 Task: Add Cajun Butter Colossal Peeled & Deveined Raw Shrimp Skewers to the cart.
Action: Mouse moved to (23, 138)
Screenshot: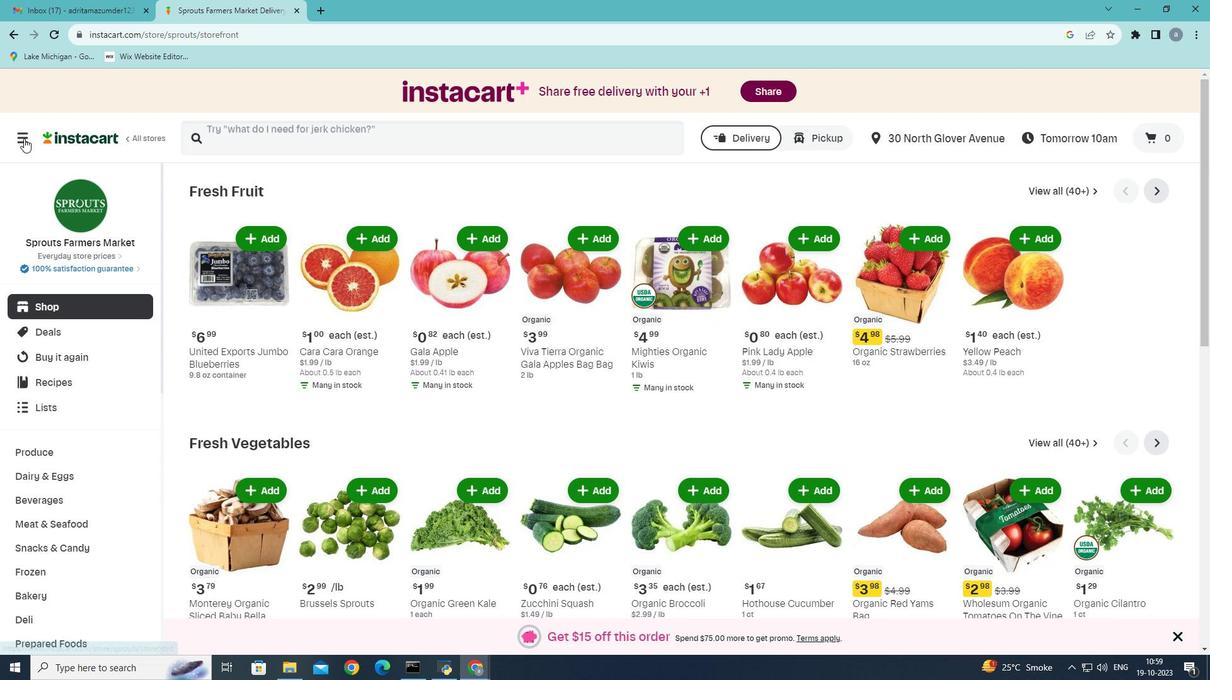 
Action: Mouse pressed left at (23, 138)
Screenshot: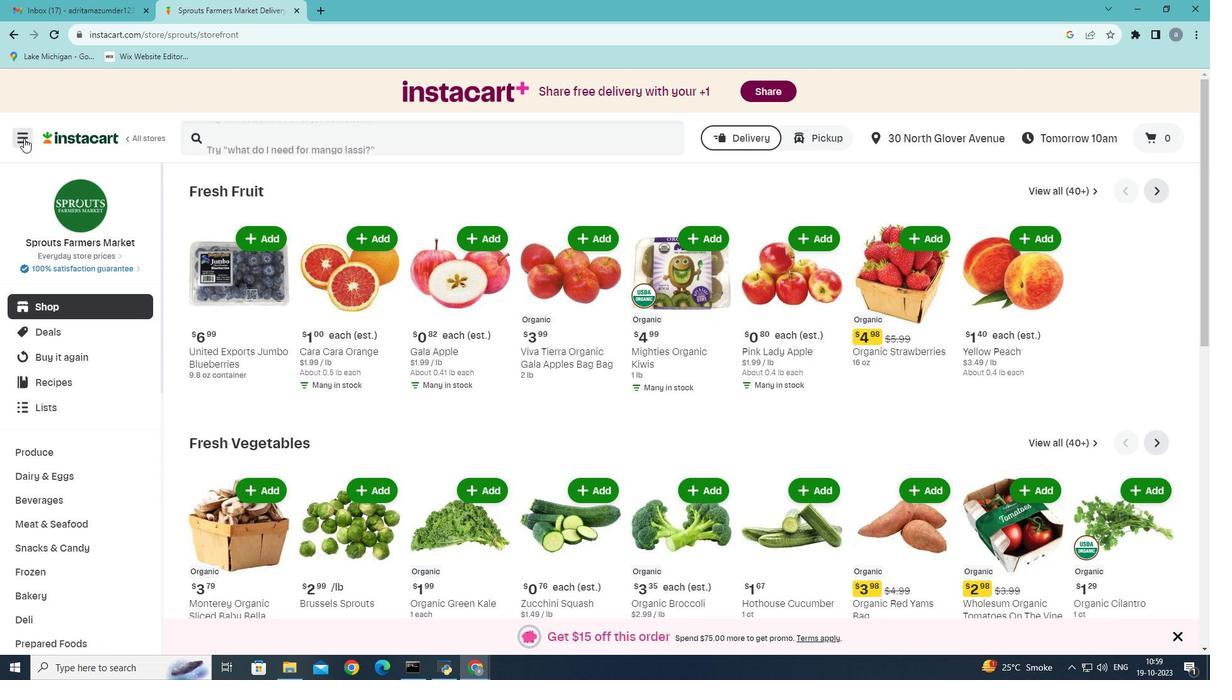 
Action: Mouse moved to (56, 362)
Screenshot: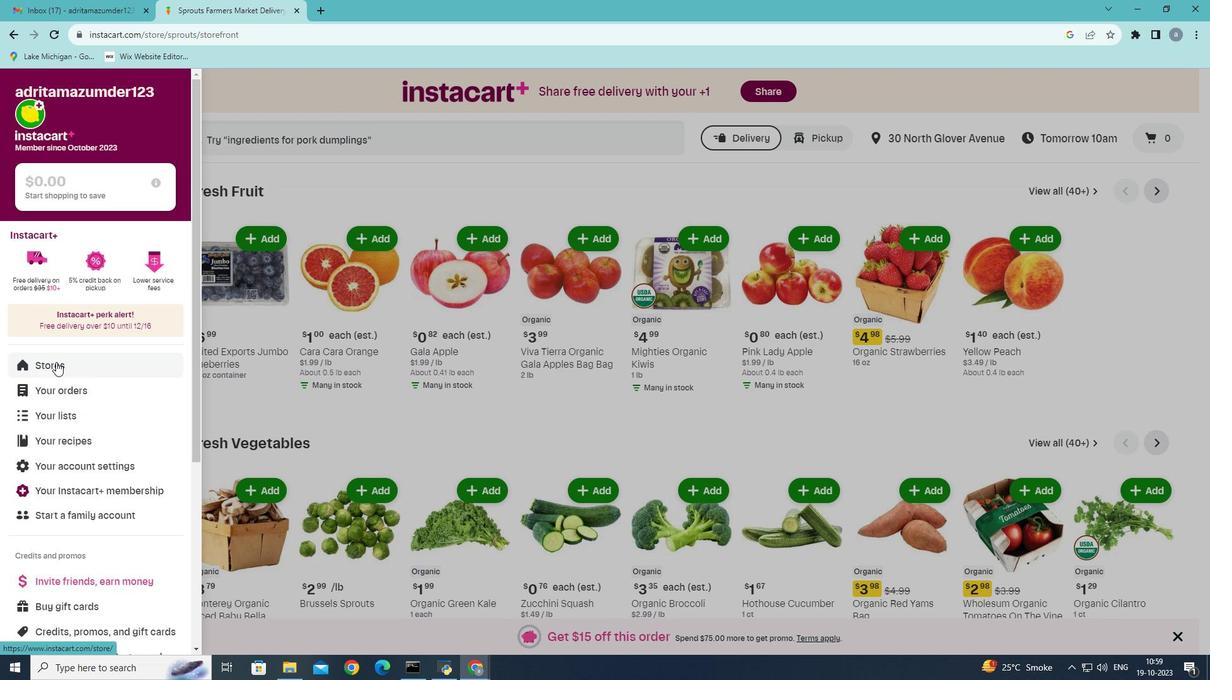 
Action: Mouse pressed left at (56, 362)
Screenshot: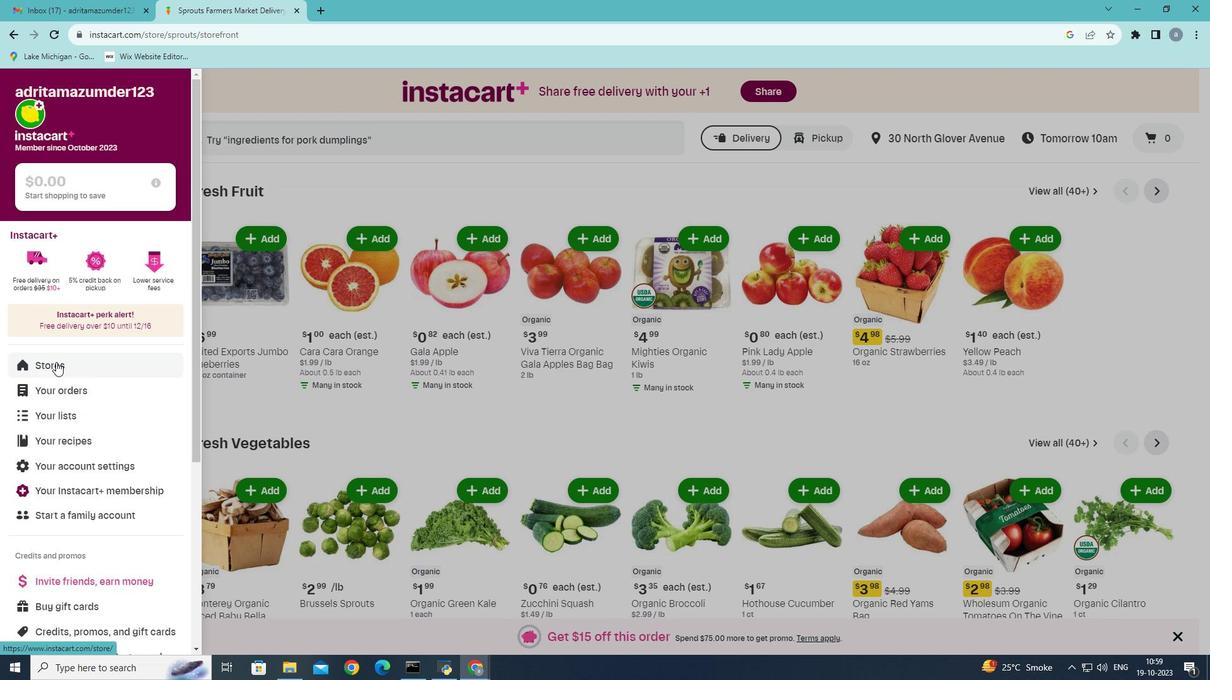 
Action: Mouse moved to (307, 142)
Screenshot: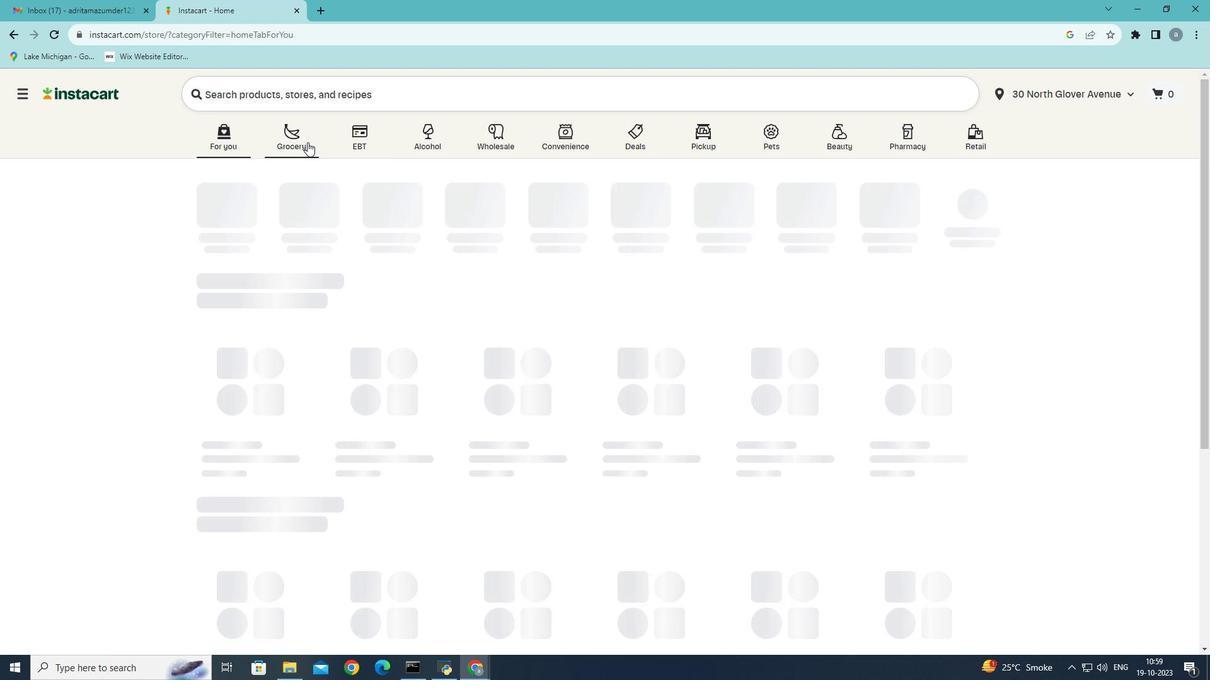 
Action: Mouse pressed left at (307, 142)
Screenshot: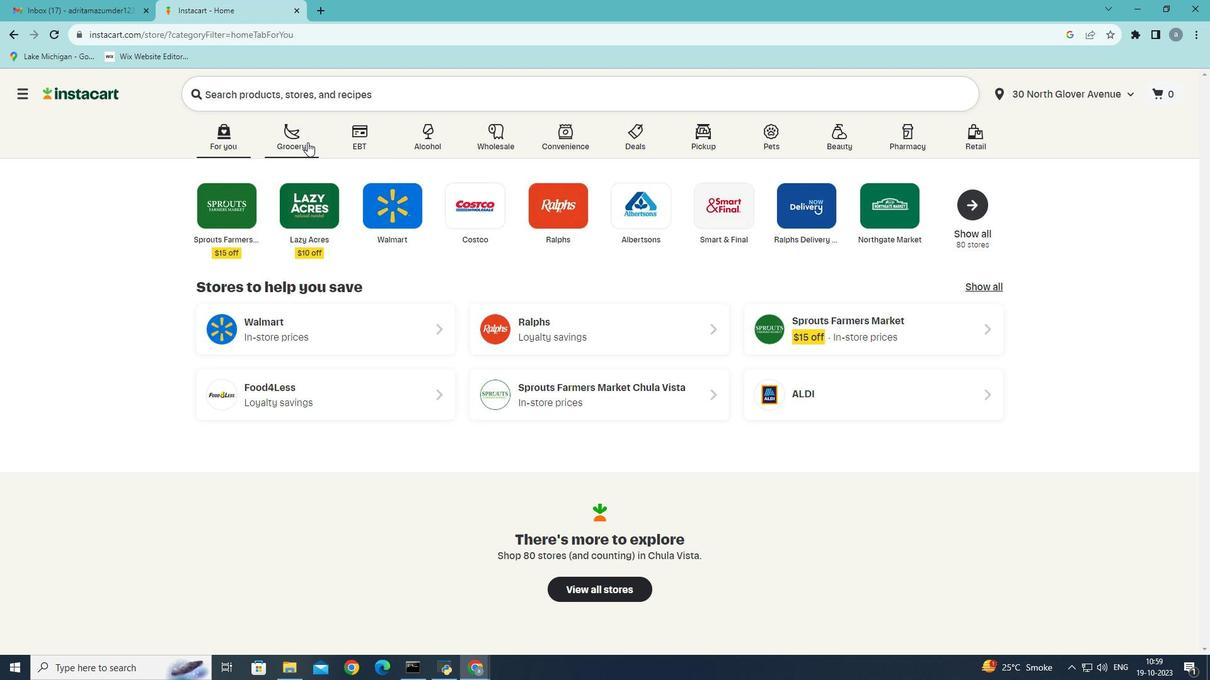 
Action: Mouse moved to (303, 387)
Screenshot: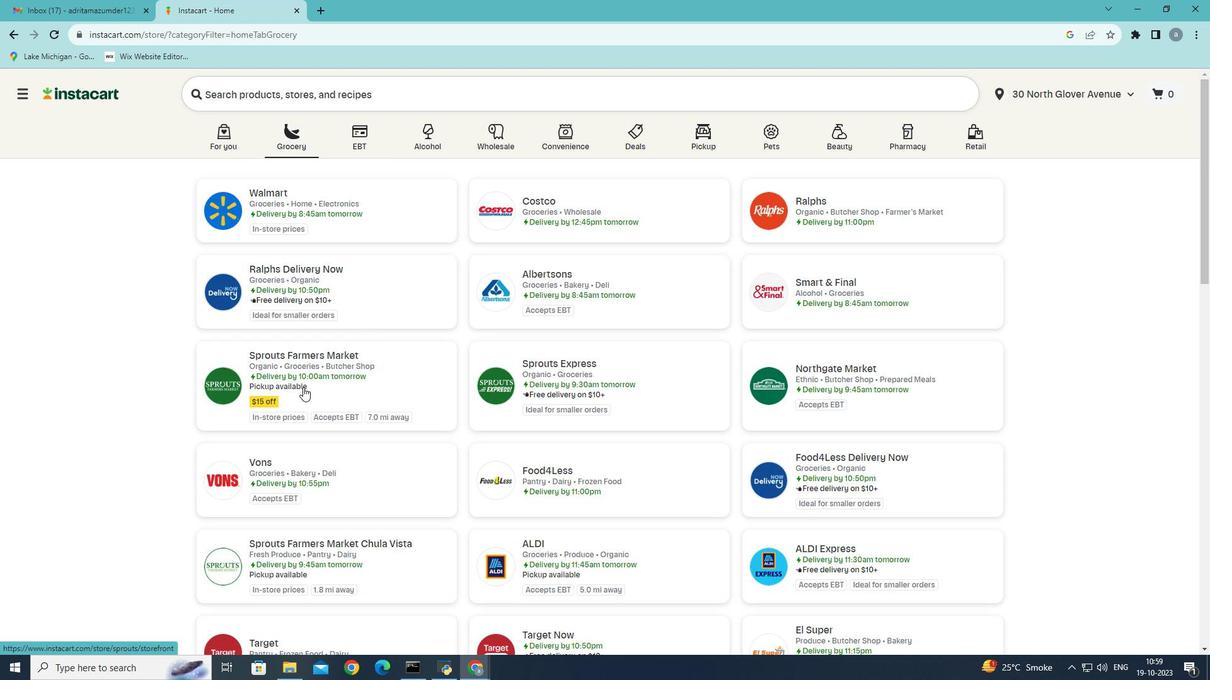 
Action: Mouse pressed left at (303, 387)
Screenshot: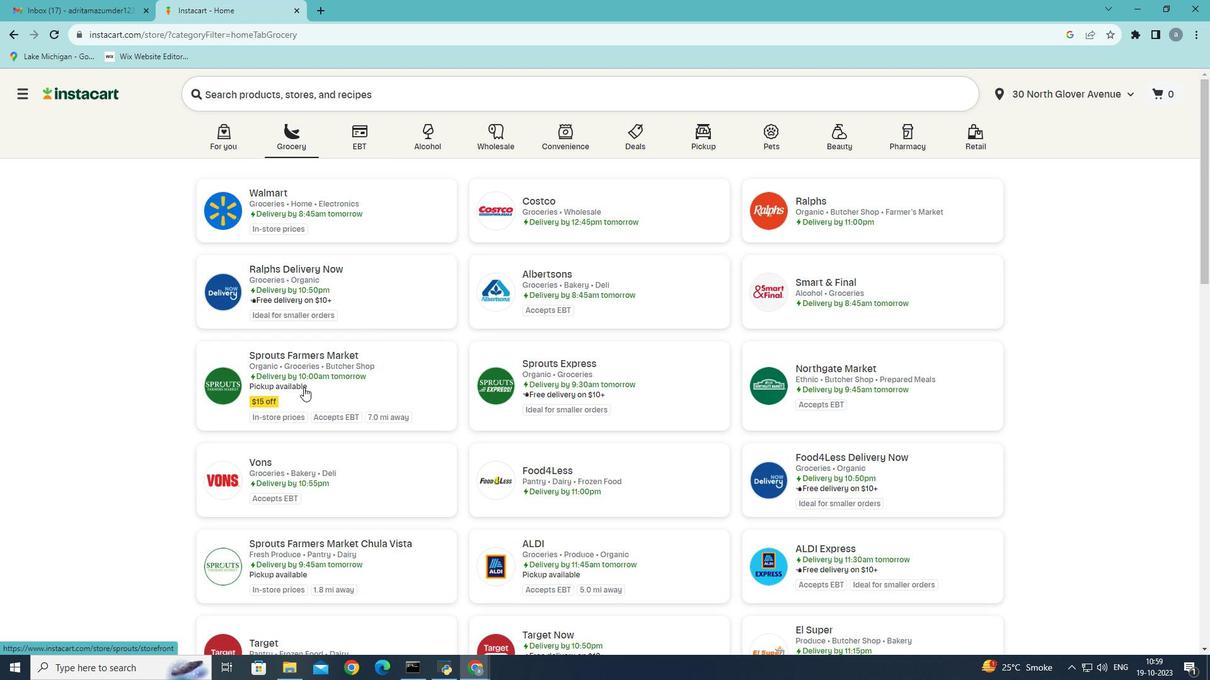 
Action: Mouse moved to (75, 525)
Screenshot: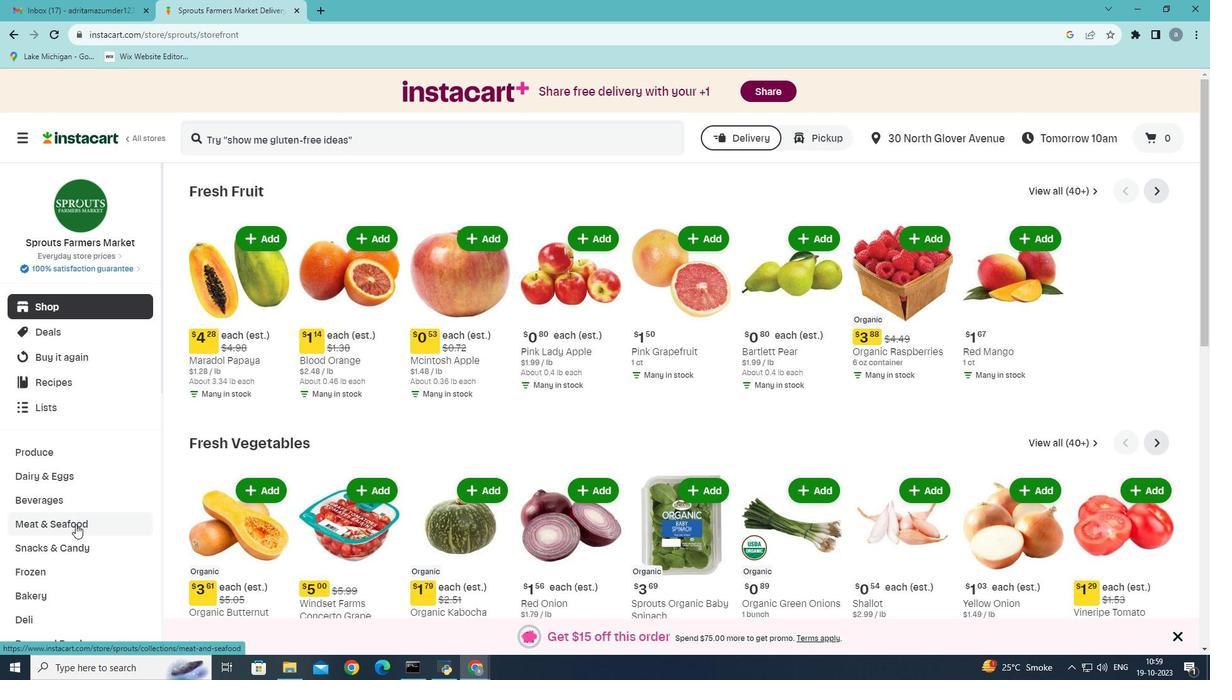 
Action: Mouse pressed left at (75, 525)
Screenshot: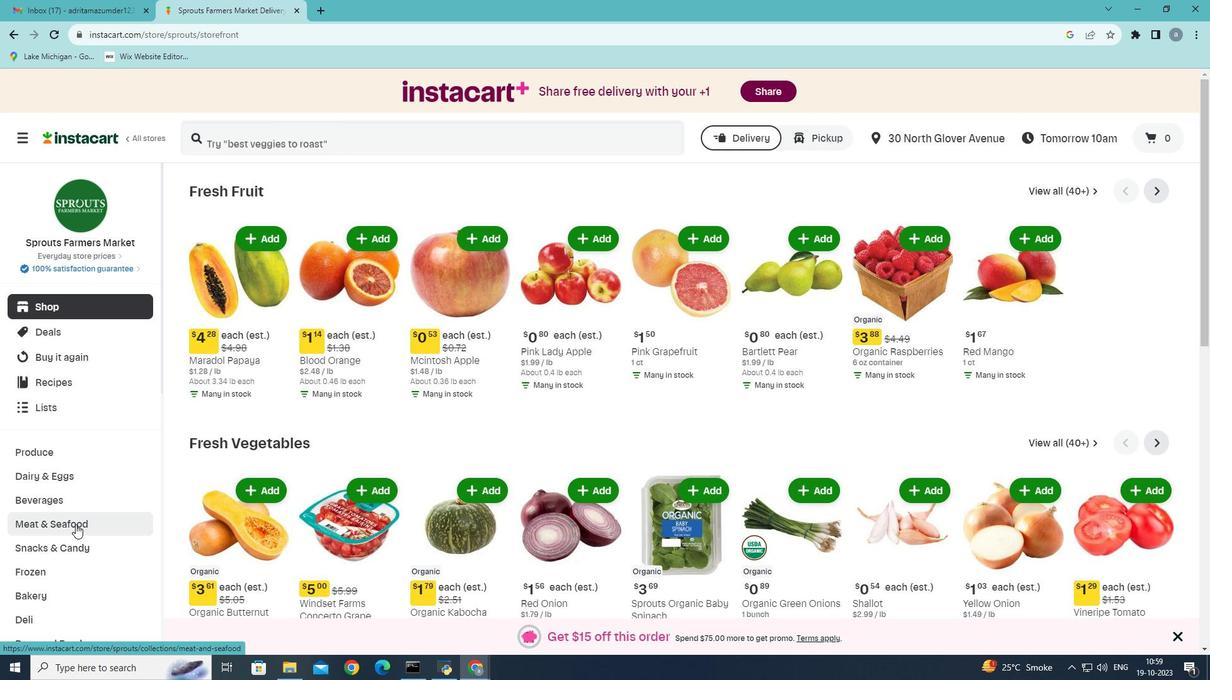 
Action: Mouse moved to (544, 222)
Screenshot: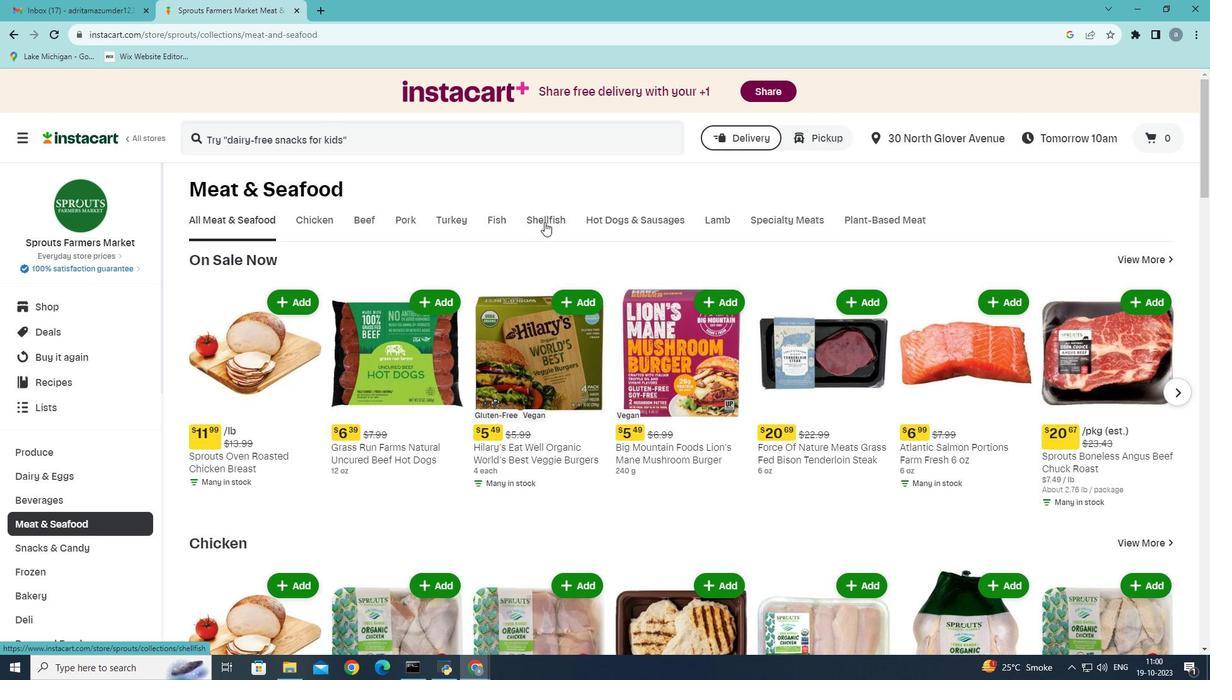 
Action: Mouse pressed left at (544, 222)
Screenshot: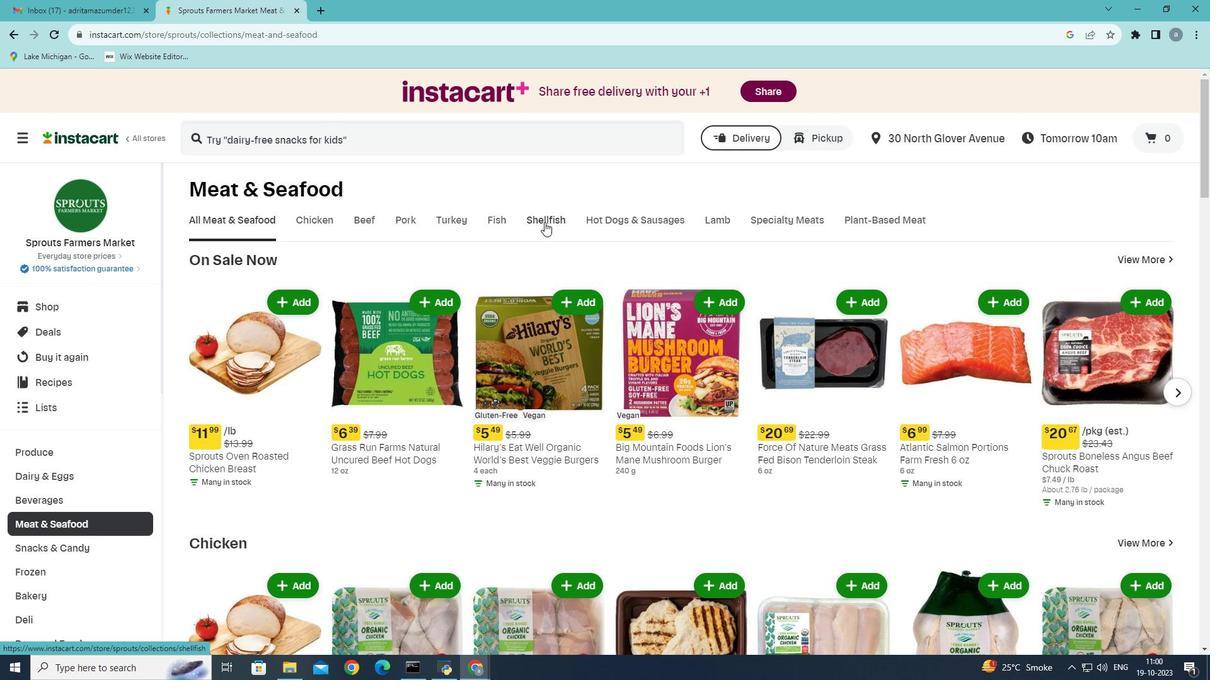 
Action: Mouse moved to (633, 385)
Screenshot: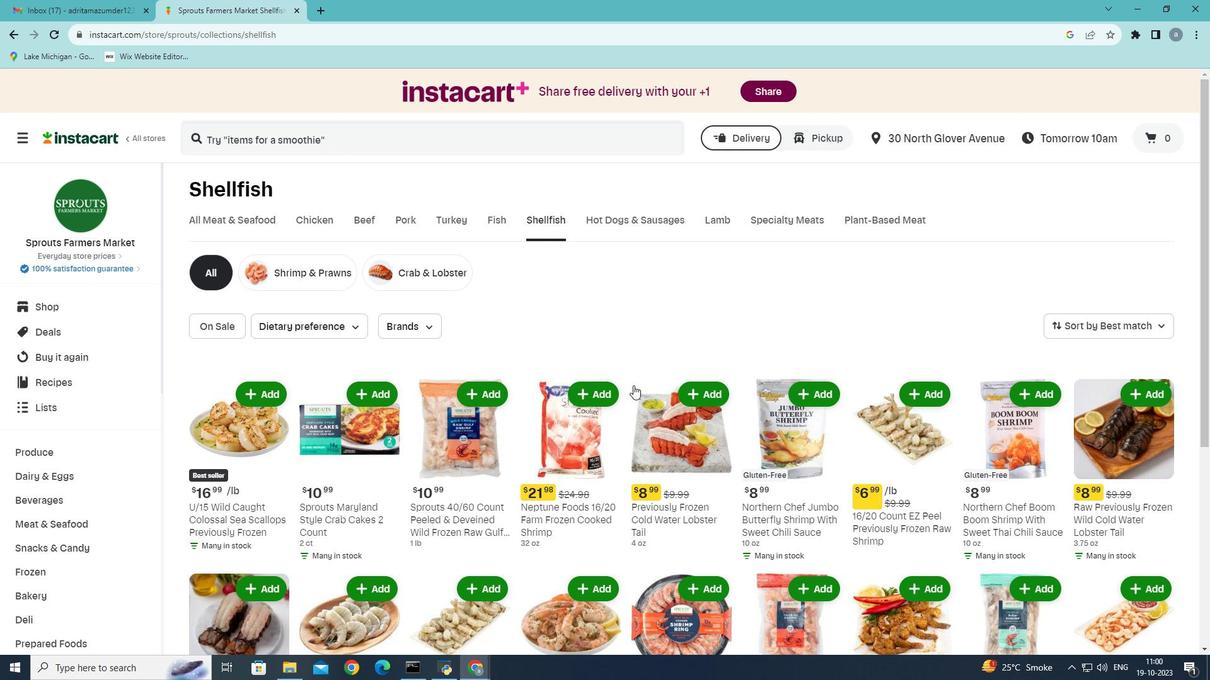 
Action: Mouse scrolled (633, 385) with delta (0, 0)
Screenshot: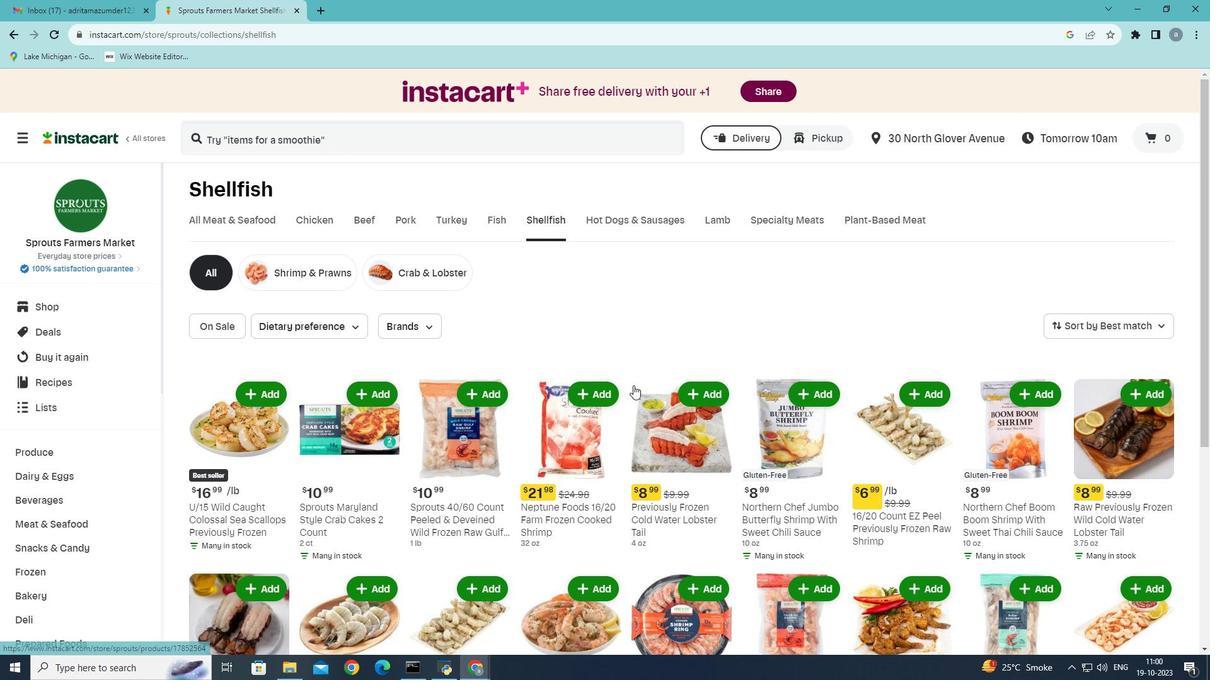 
Action: Mouse moved to (651, 395)
Screenshot: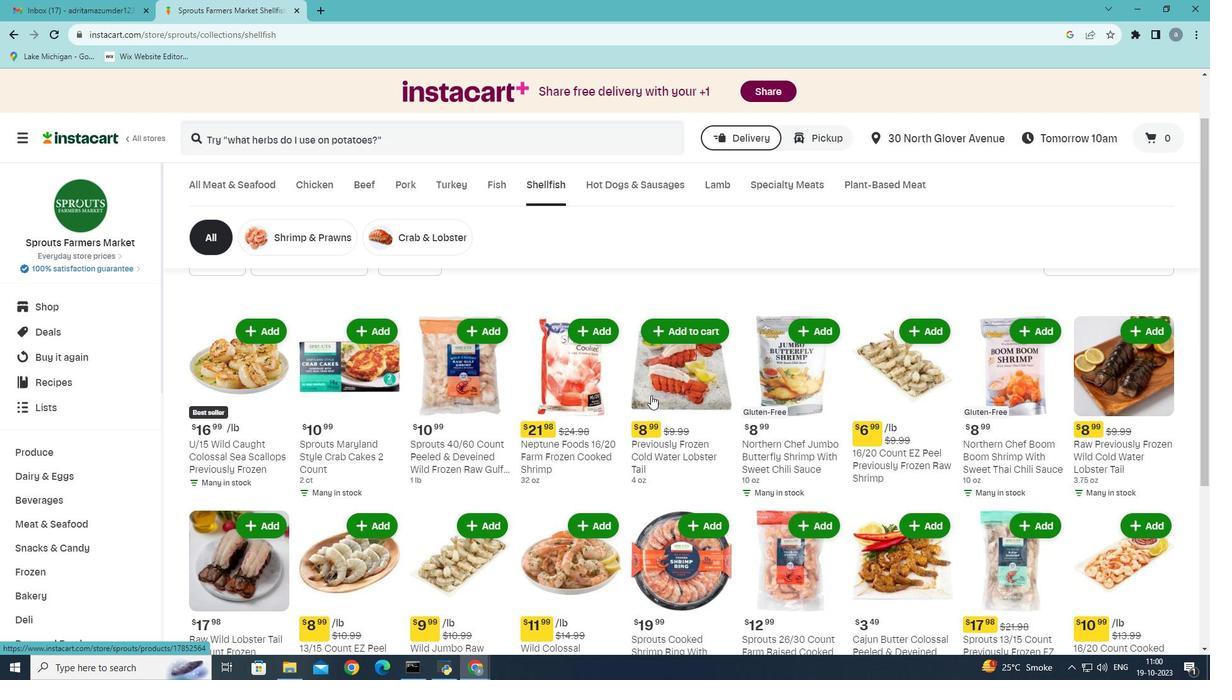 
Action: Mouse scrolled (651, 395) with delta (0, 0)
Screenshot: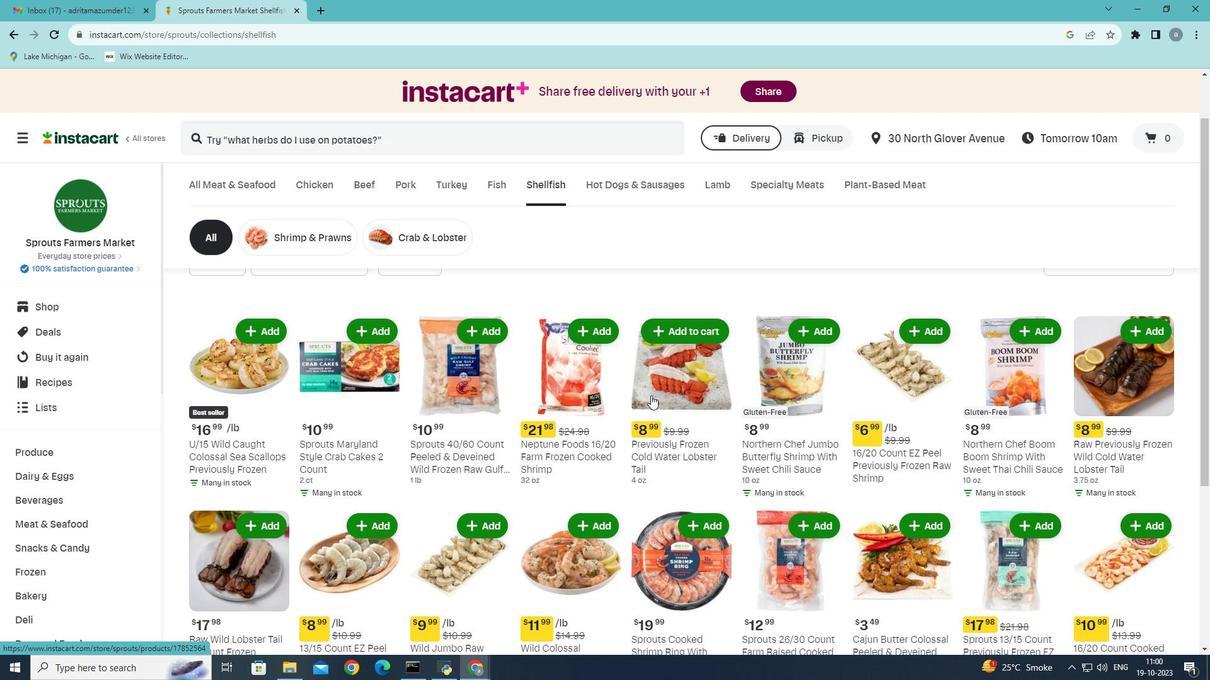 
Action: Mouse scrolled (651, 395) with delta (0, 0)
Screenshot: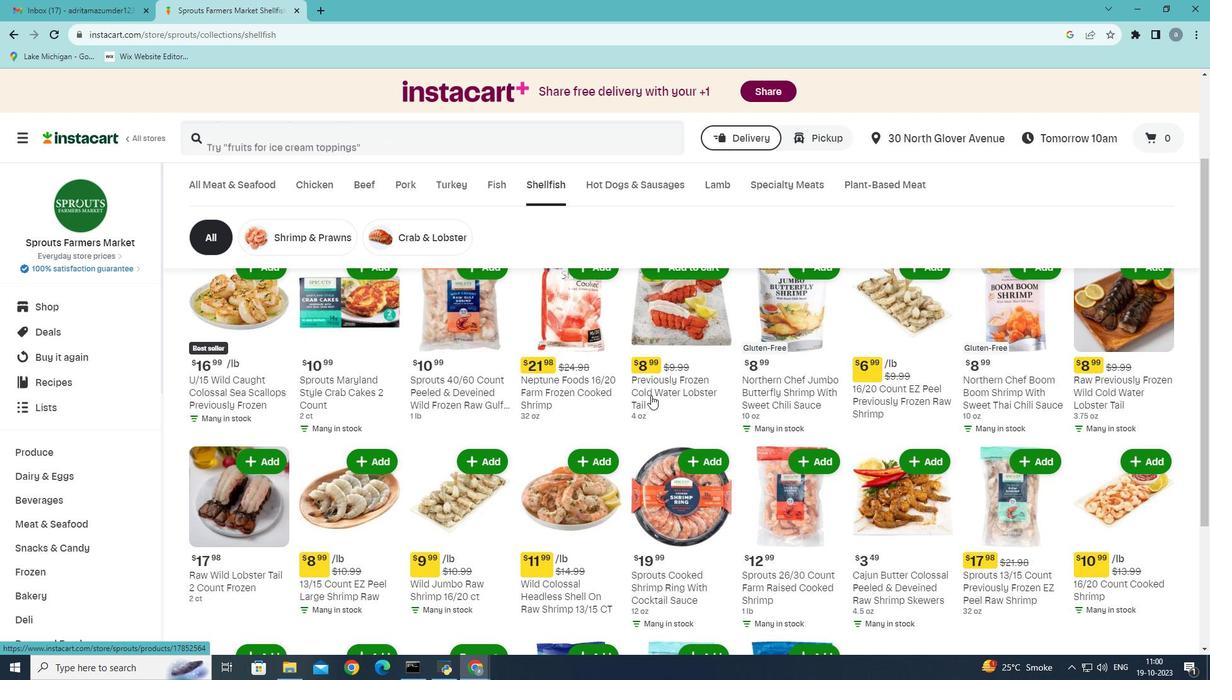 
Action: Mouse scrolled (651, 395) with delta (0, 0)
Screenshot: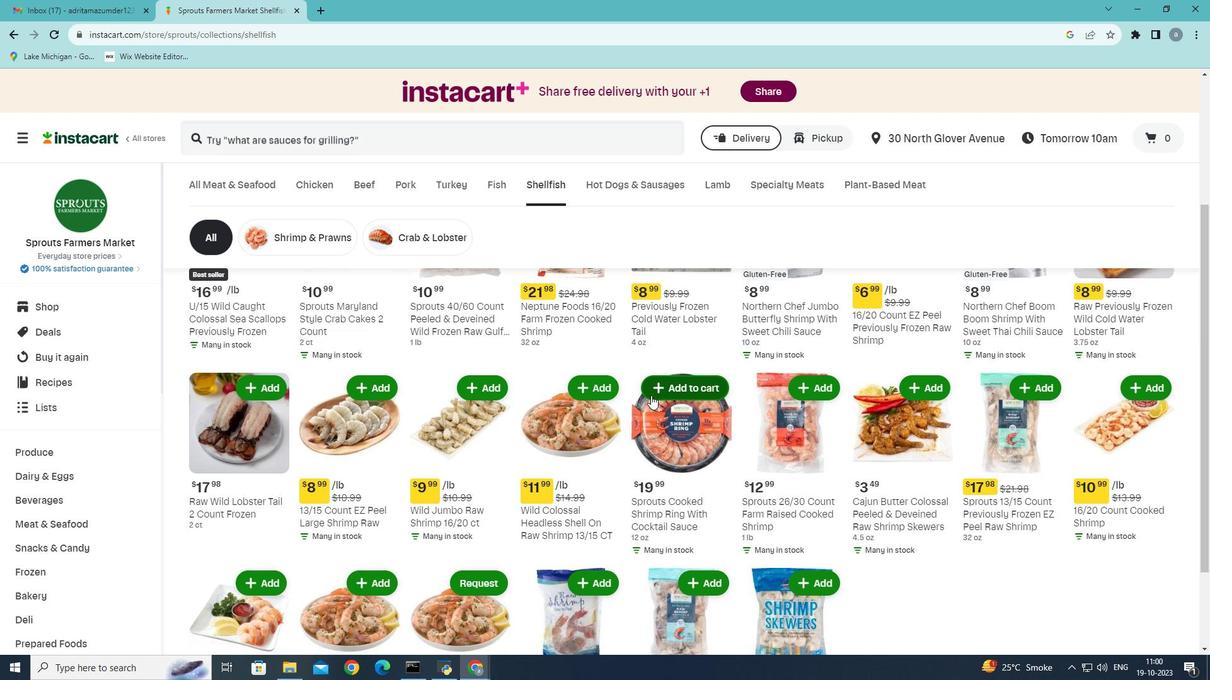 
Action: Mouse moved to (900, 329)
Screenshot: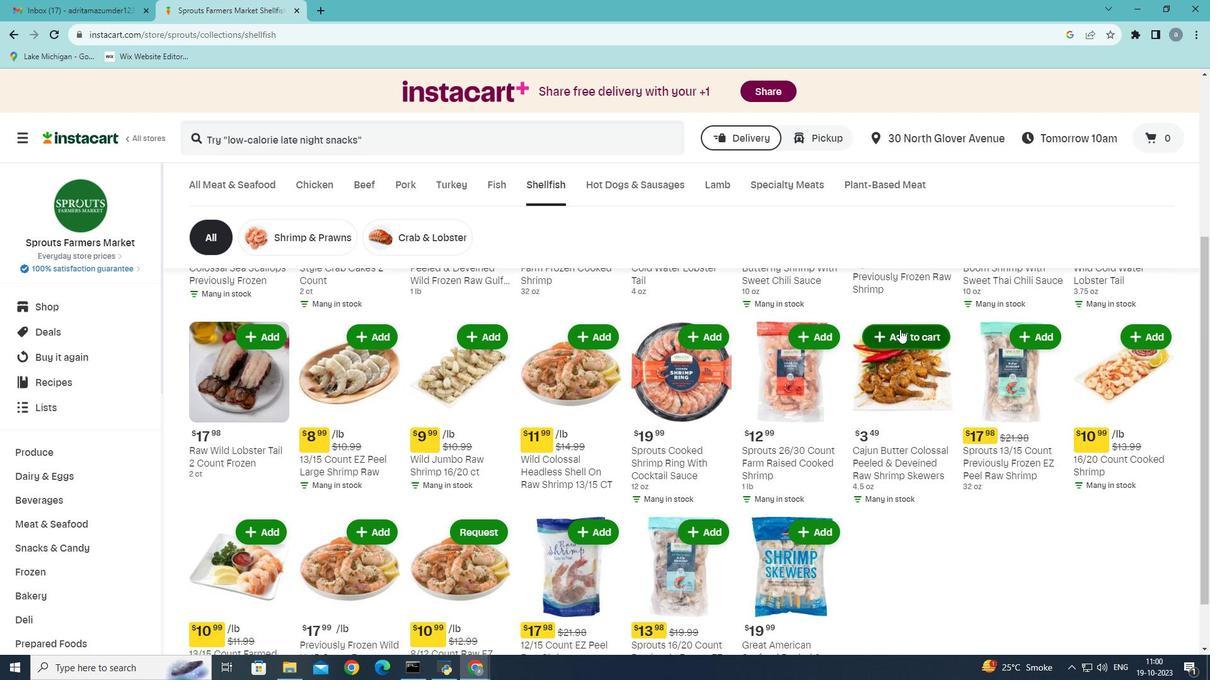 
Action: Mouse pressed left at (900, 329)
Screenshot: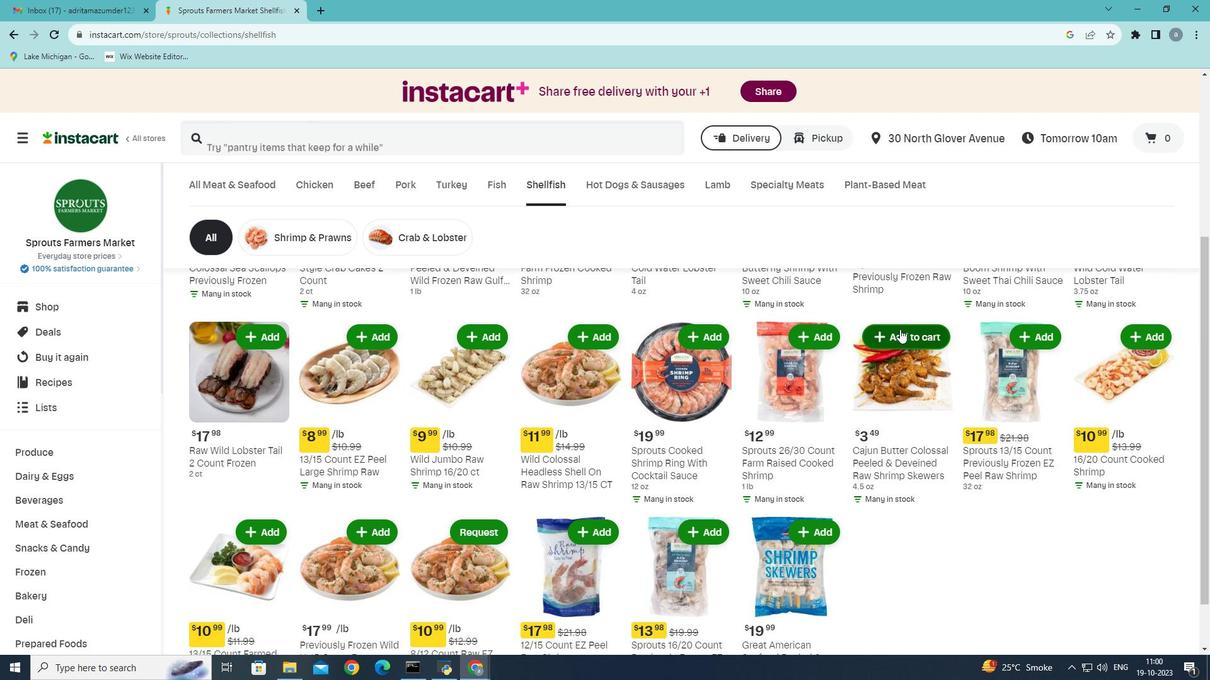 
Action: Mouse moved to (896, 329)
Screenshot: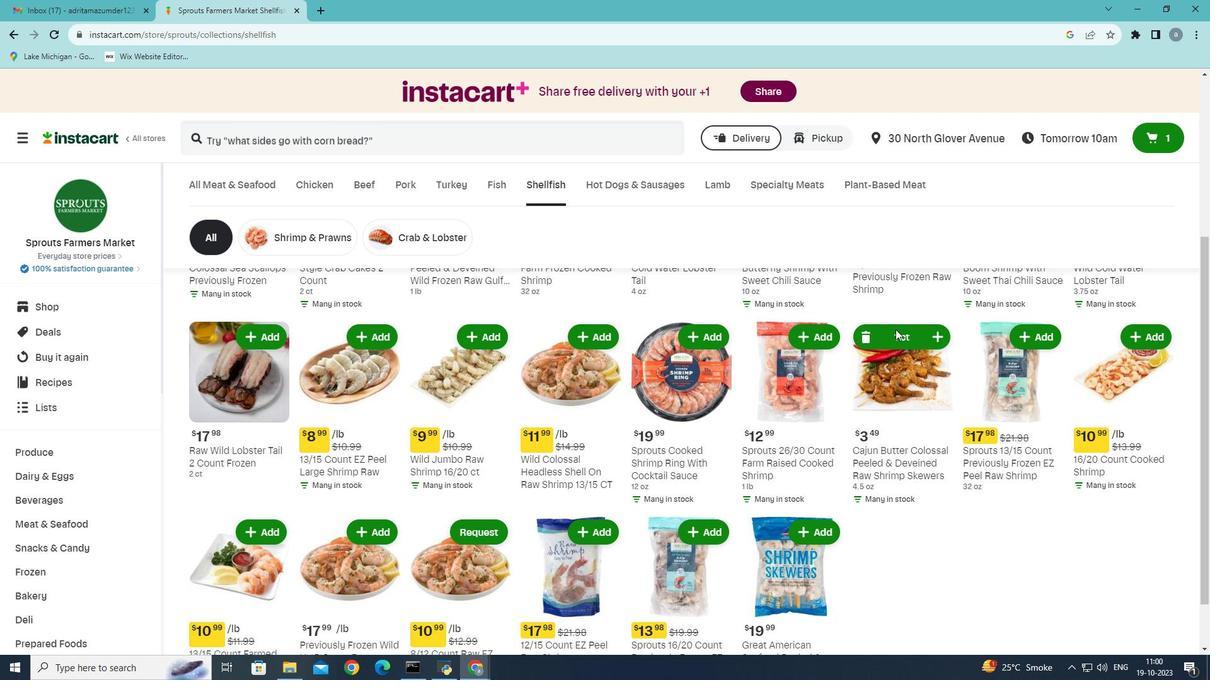 
